 Task: Add a dependency to the task Improve error handling and reporting in the app , the existing task  Create a feature to schedule automatic backups of app data in the project TrueLine.
Action: Mouse moved to (734, 670)
Screenshot: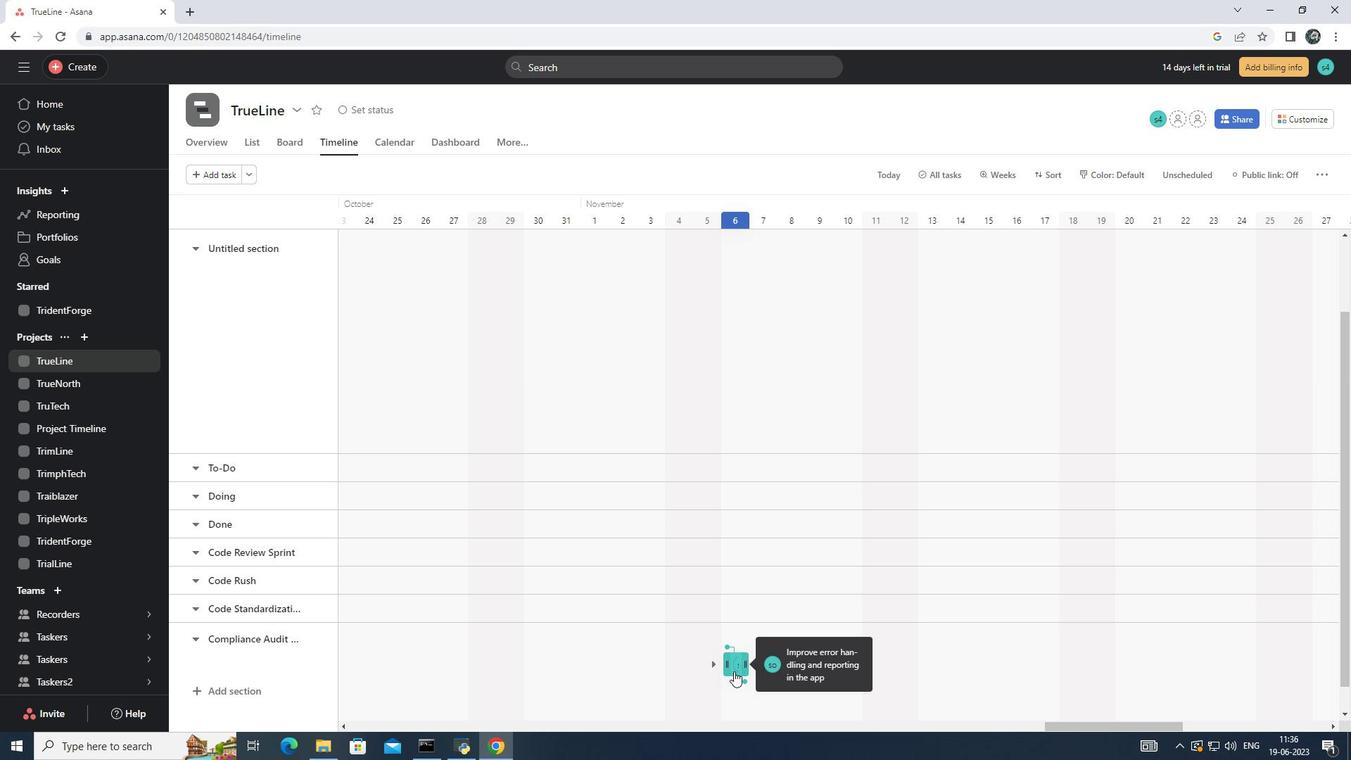 
Action: Mouse pressed left at (734, 670)
Screenshot: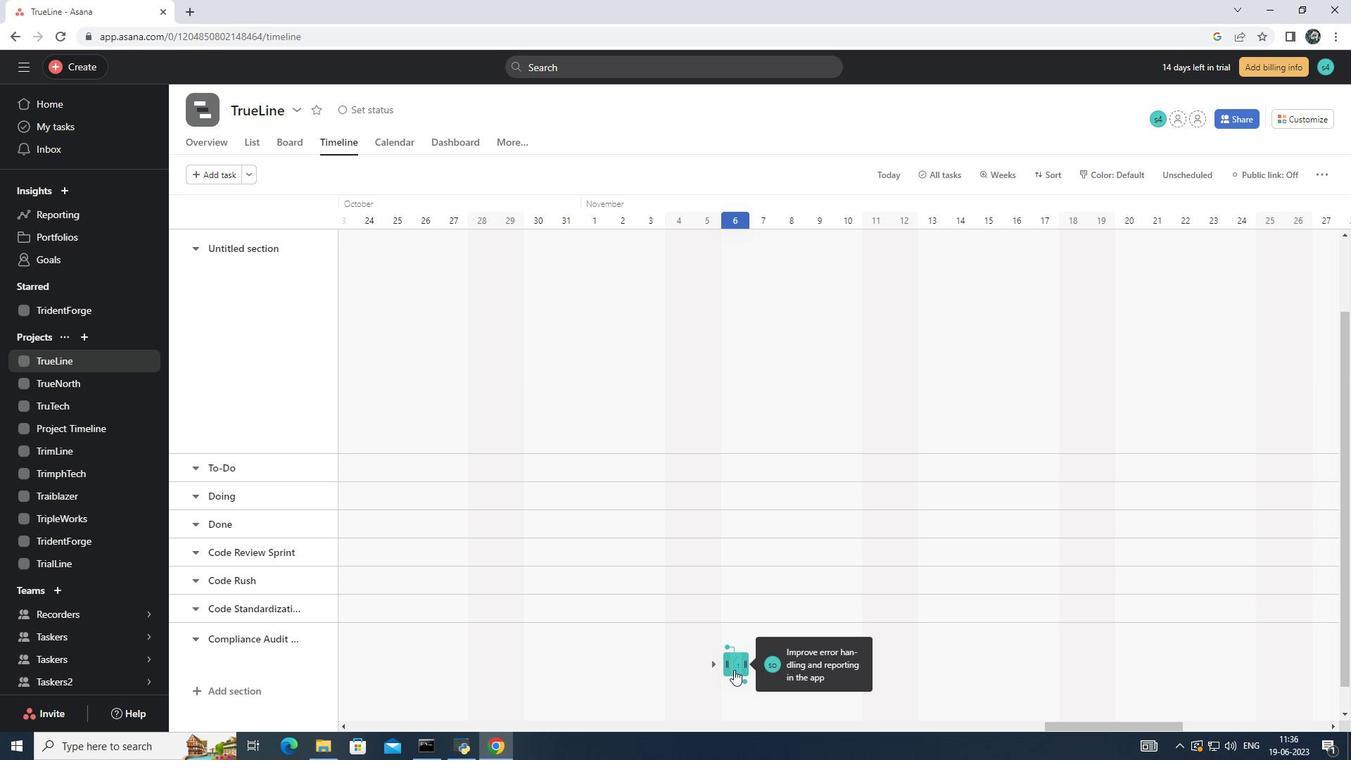 
Action: Mouse moved to (1008, 356)
Screenshot: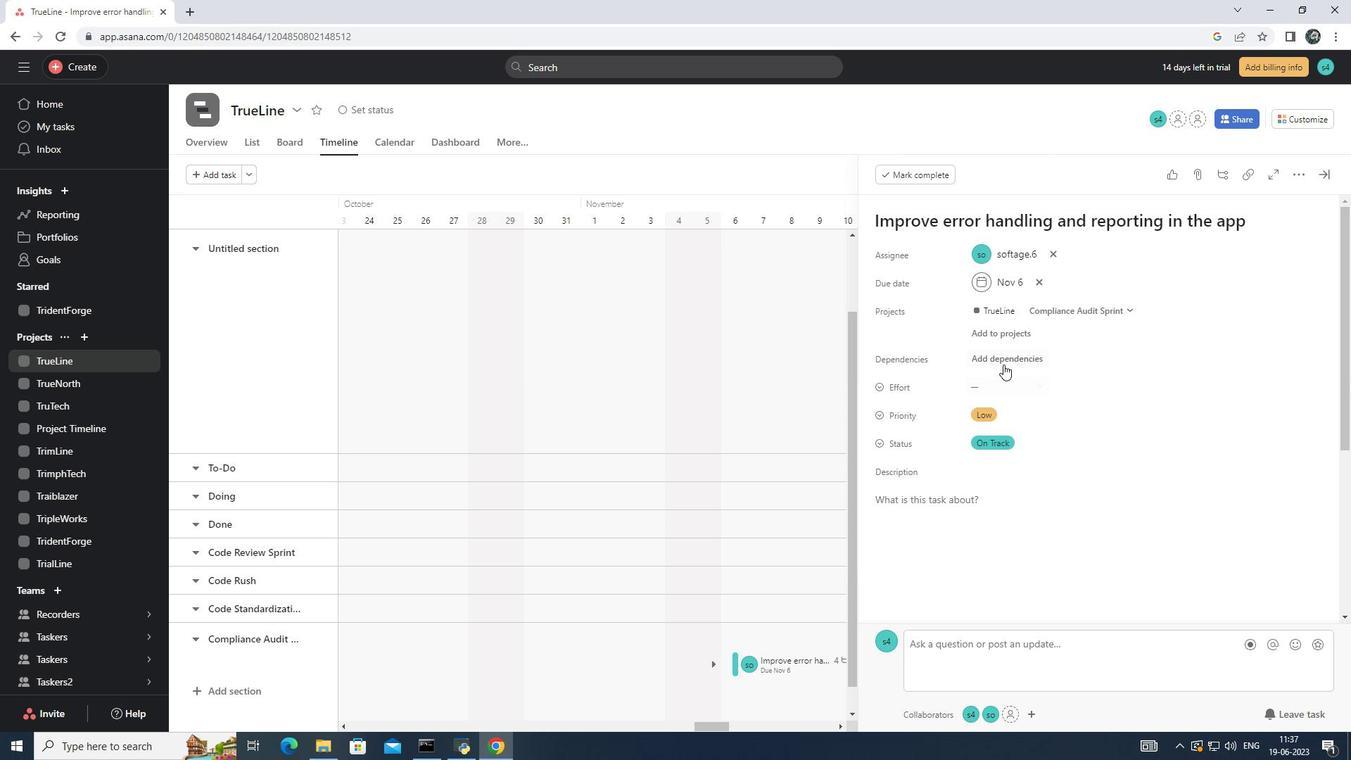 
Action: Mouse pressed left at (1008, 356)
Screenshot: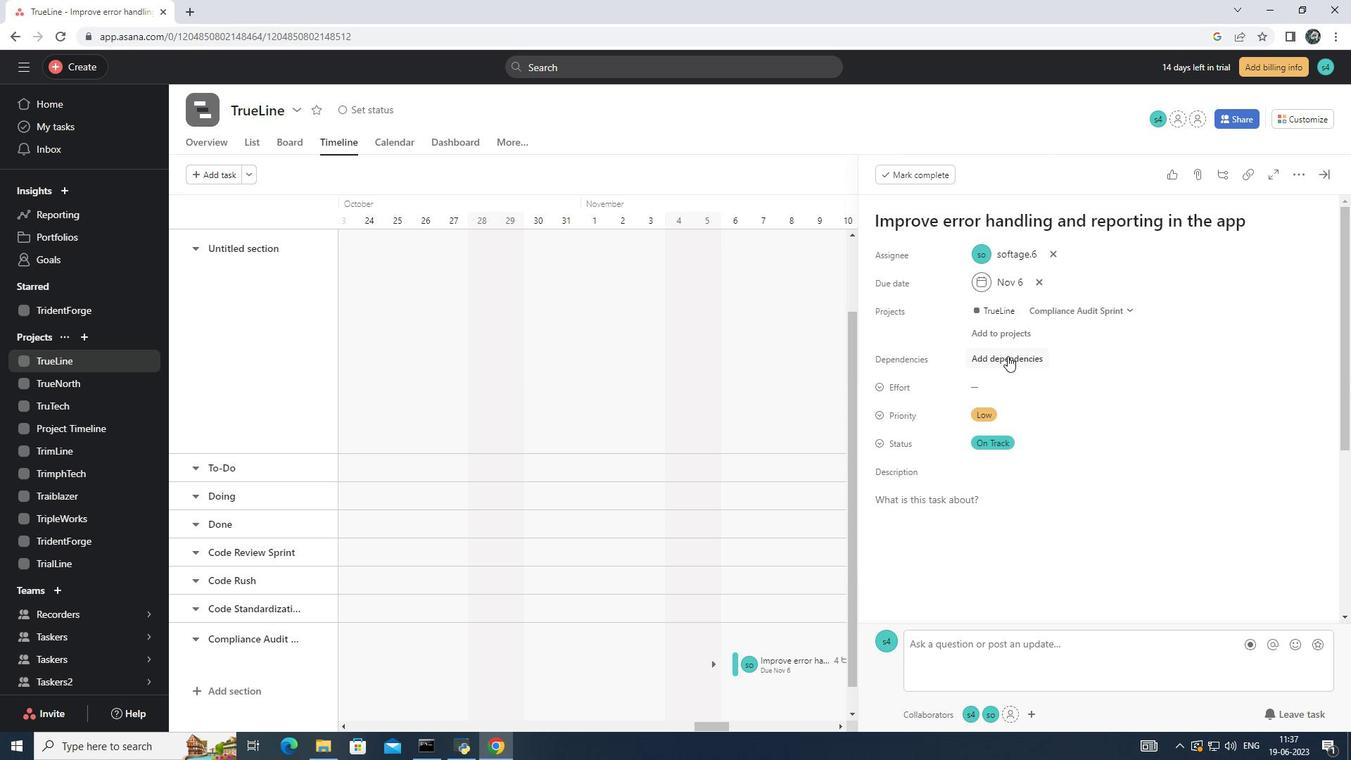 
Action: Mouse moved to (1115, 416)
Screenshot: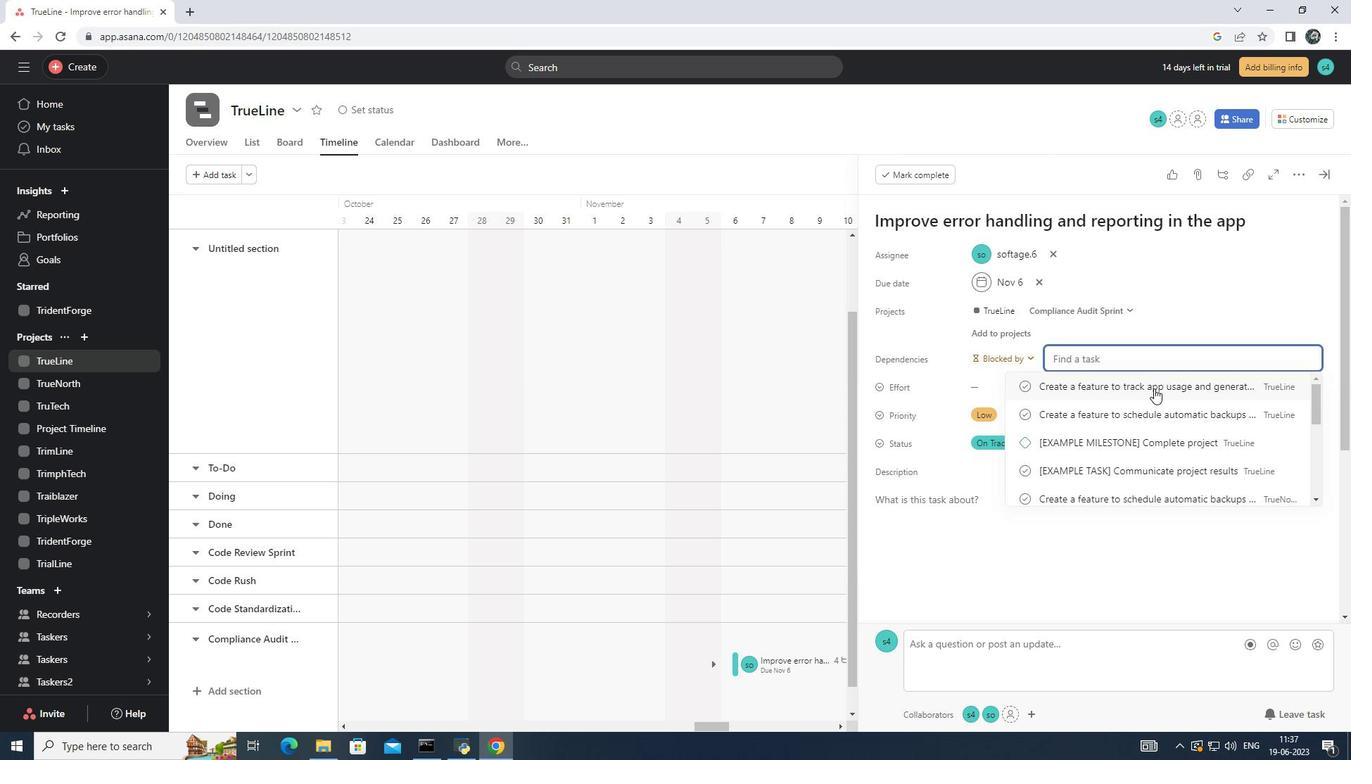 
Action: Mouse pressed left at (1115, 416)
Screenshot: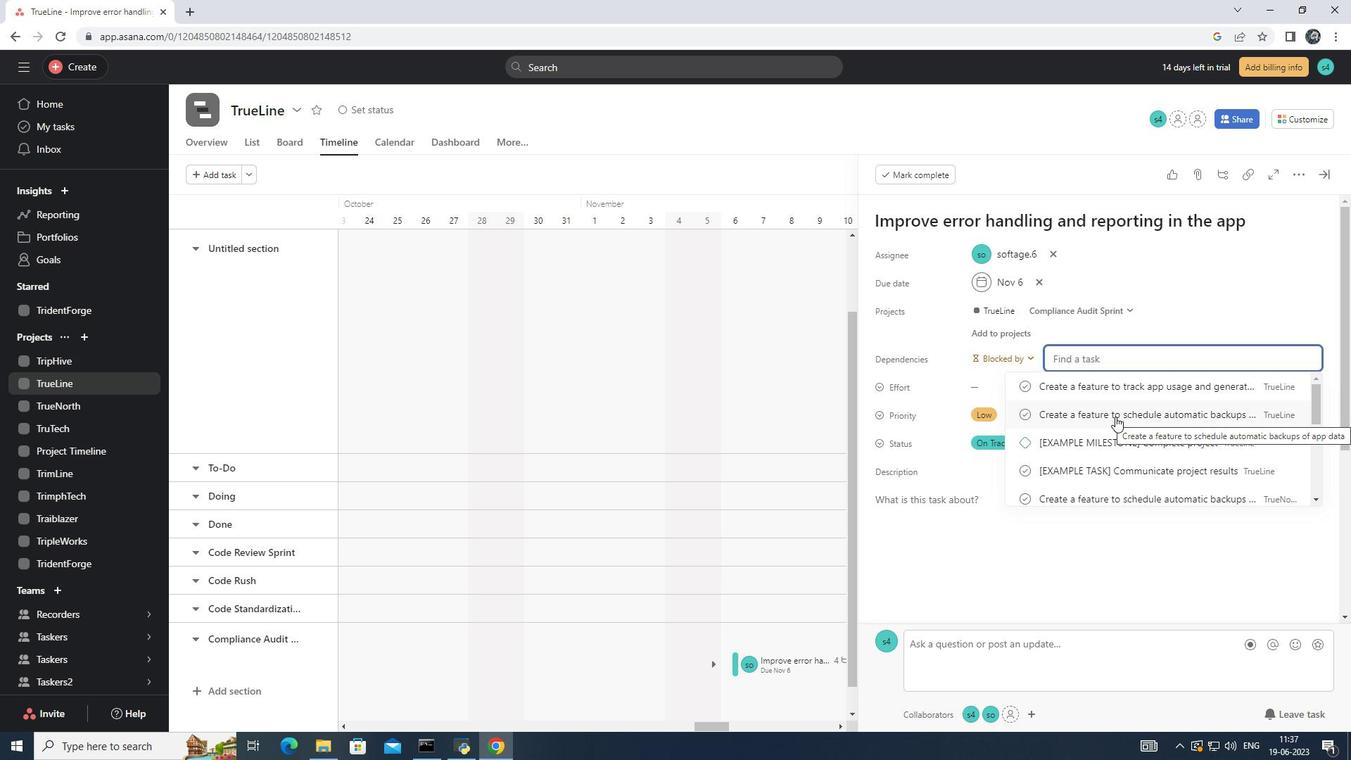 
